 Task: Generate a list of prime numbers within a specified limit using a Python program.
Action: Mouse moved to (371, 114)
Screenshot: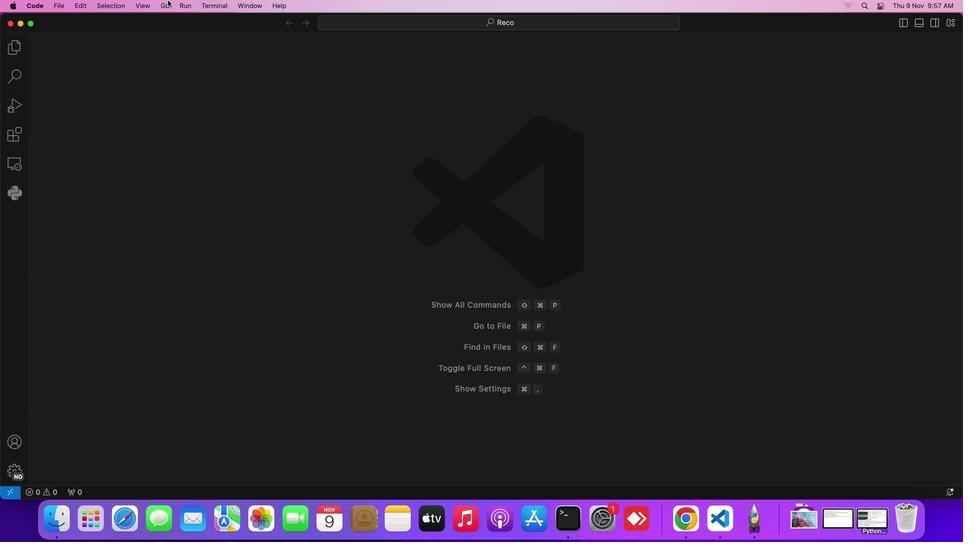 
Action: Mouse pressed left at (371, 114)
Screenshot: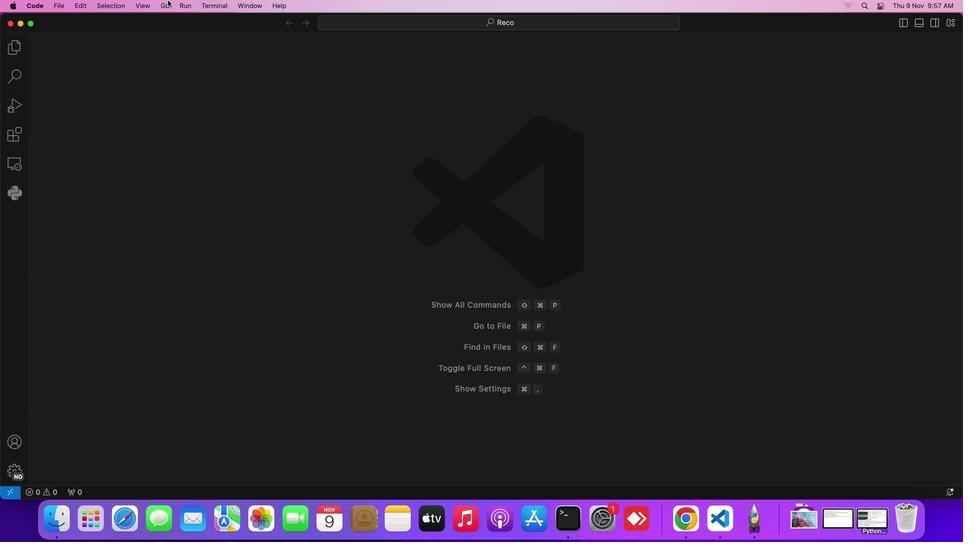 
Action: Mouse moved to (77, 26)
Screenshot: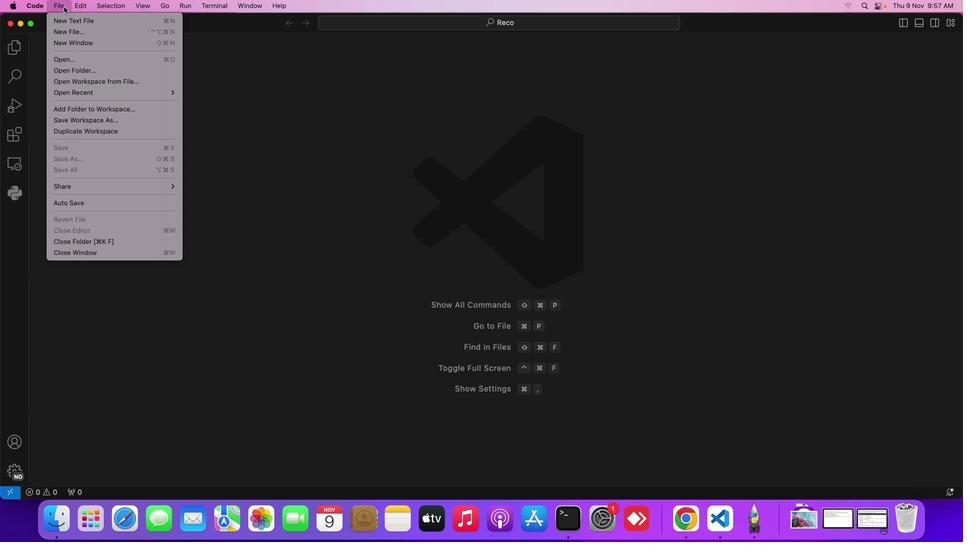 
Action: Mouse pressed left at (77, 26)
Screenshot: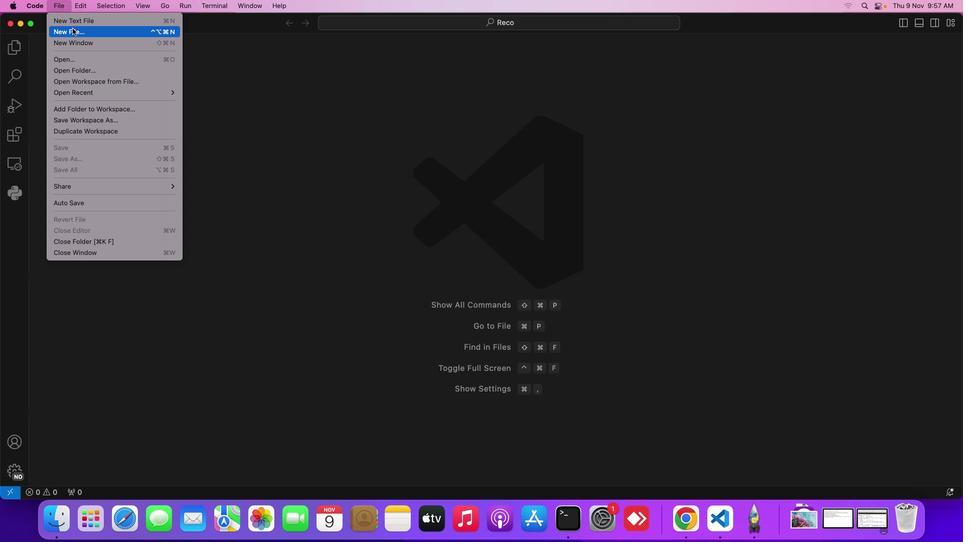 
Action: Mouse moved to (93, 43)
Screenshot: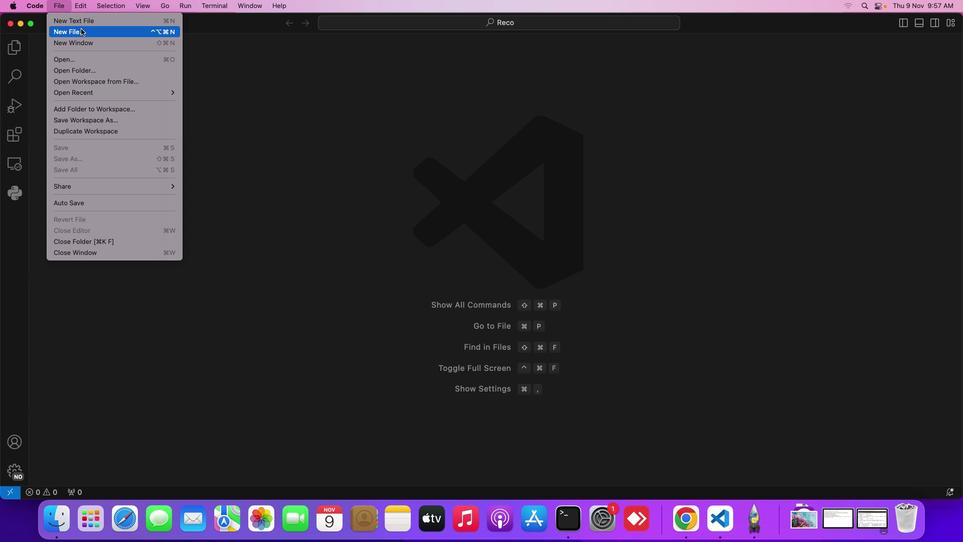 
Action: Mouse pressed left at (93, 43)
Screenshot: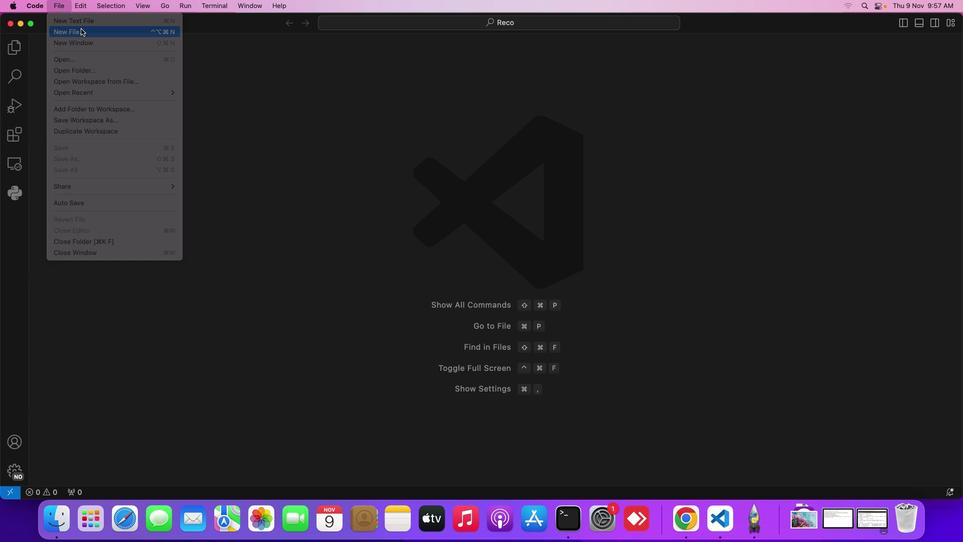 
Action: Mouse moved to (77, 28)
Screenshot: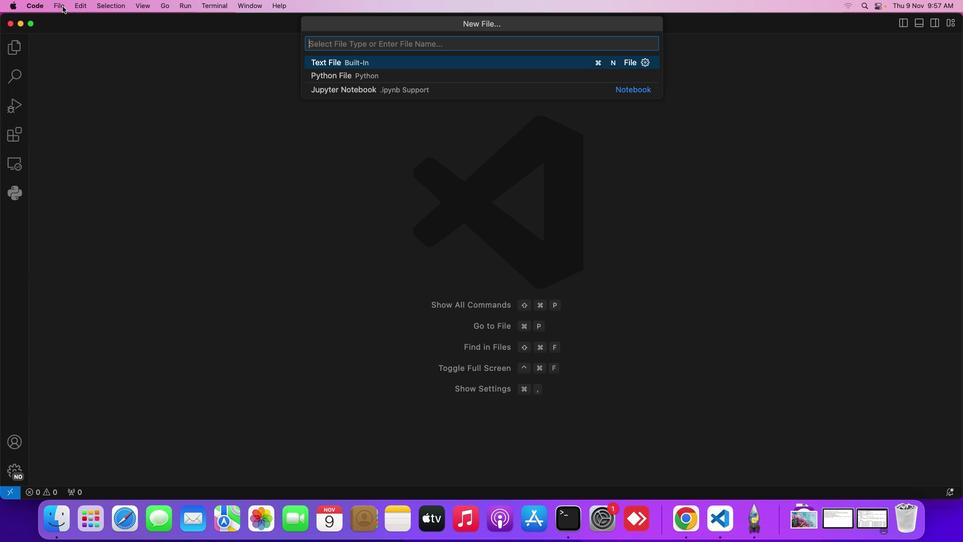 
Action: Mouse pressed left at (77, 28)
Screenshot: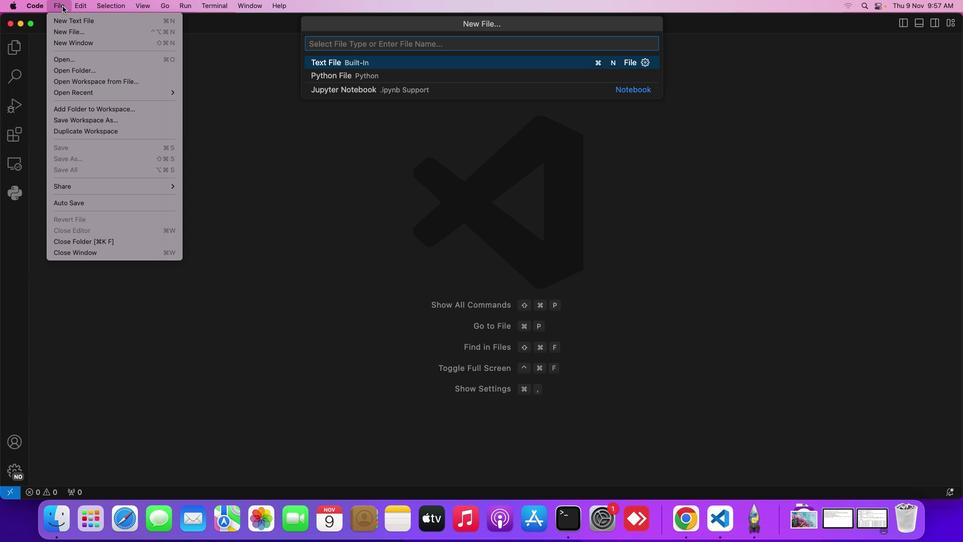 
Action: Mouse moved to (354, 75)
Screenshot: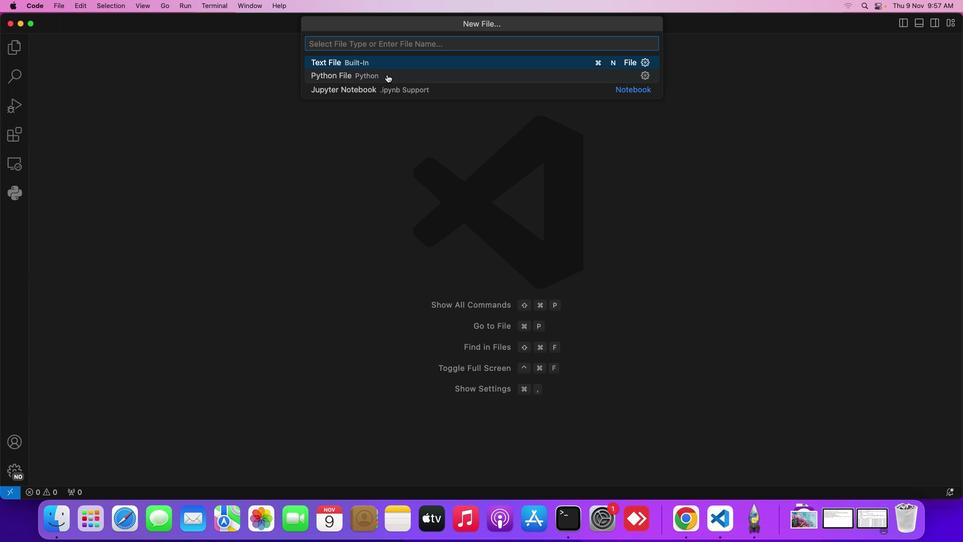 
Action: Mouse pressed left at (354, 75)
Screenshot: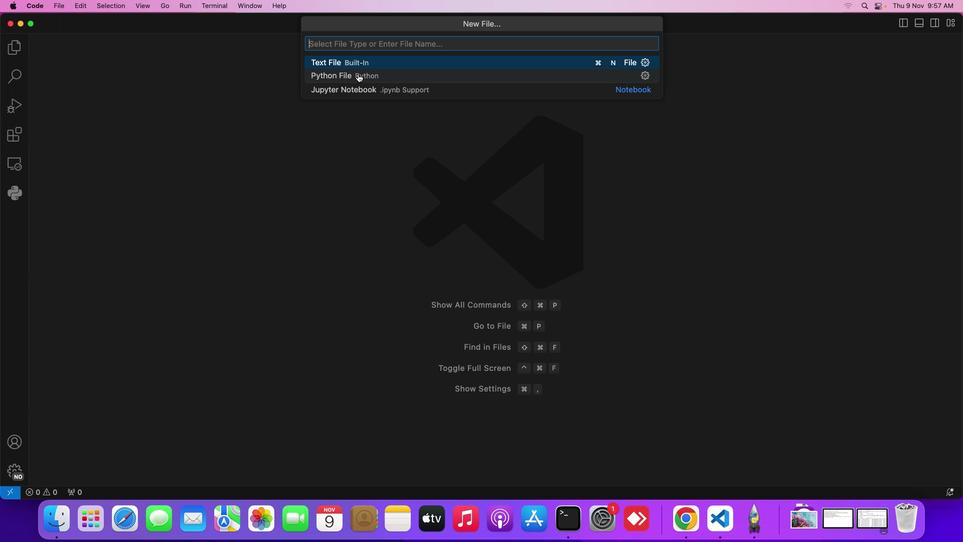 
Action: Mouse moved to (312, 75)
Screenshot: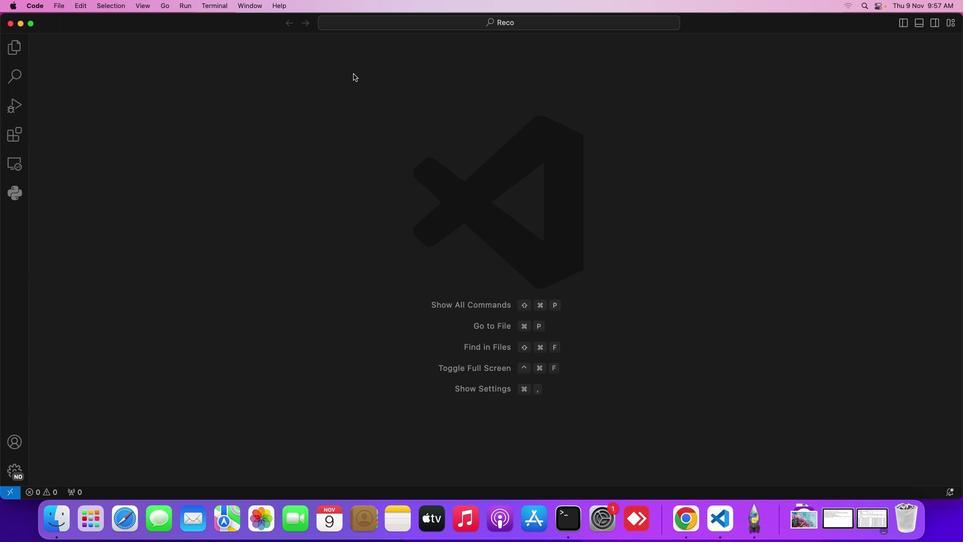 
Action: Mouse pressed left at (312, 75)
Screenshot: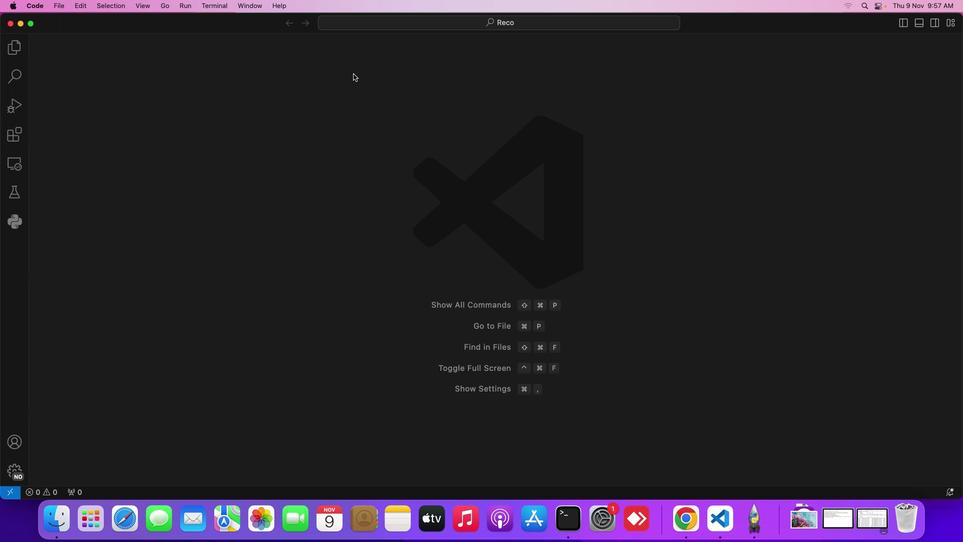 
Action: Mouse moved to (149, 116)
Screenshot: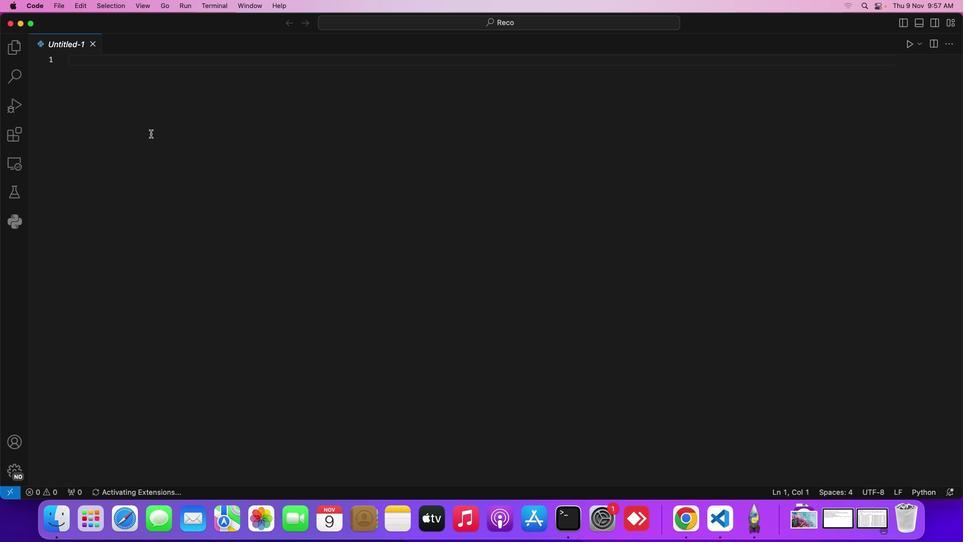 
Action: Key pressed Key.cmd's'Key.cmd
Screenshot: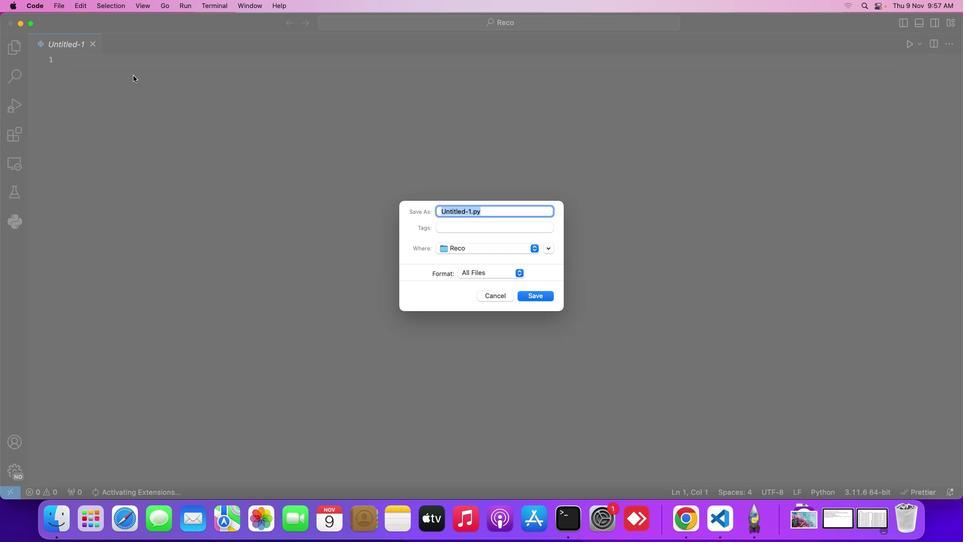 
Action: Mouse moved to (149, 116)
Screenshot: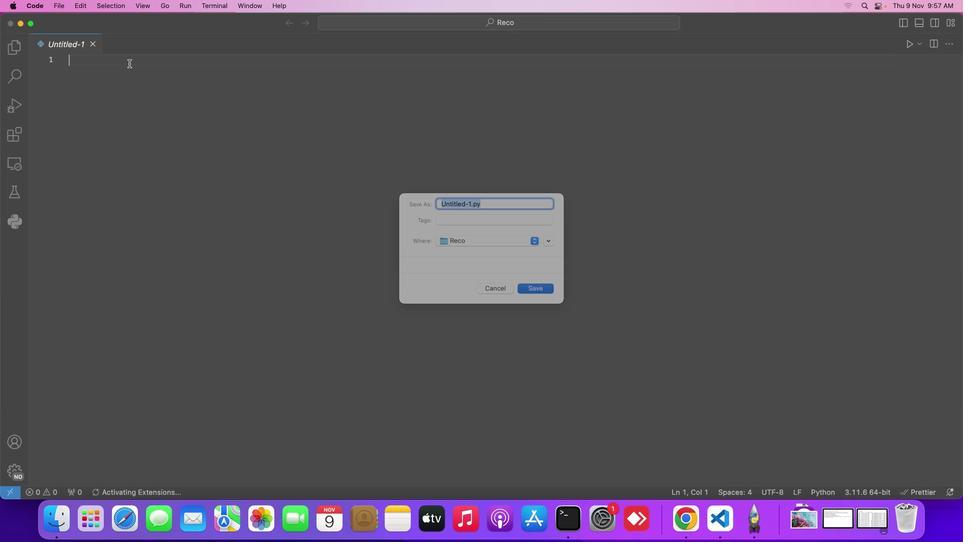 
Action: Key pressed 's'
Screenshot: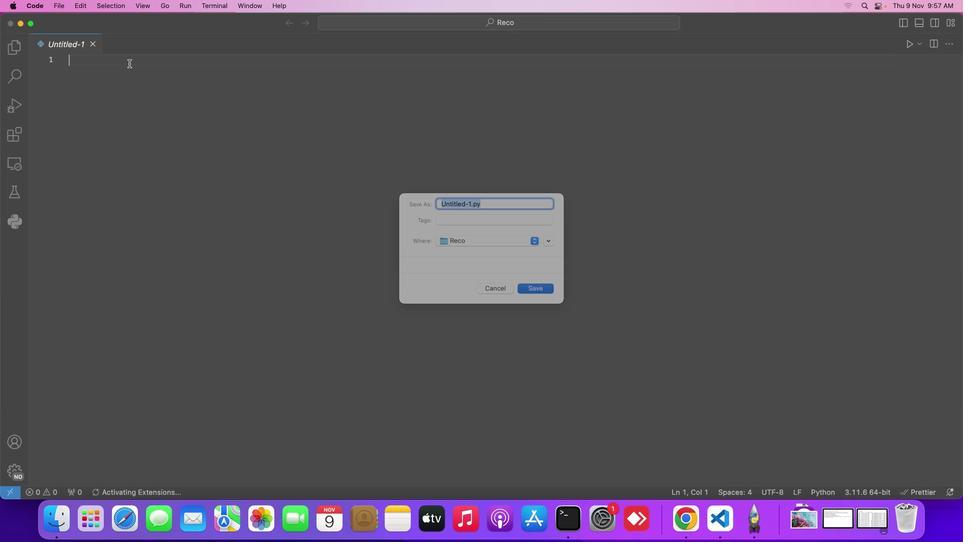 
Action: Mouse moved to (330, 133)
Screenshot: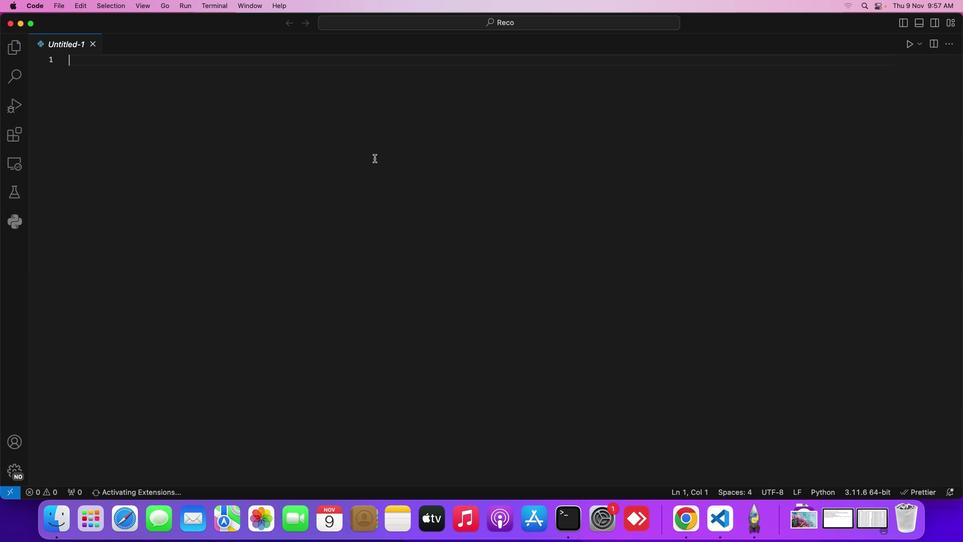 
Action: Key pressed Key.cmd
Screenshot: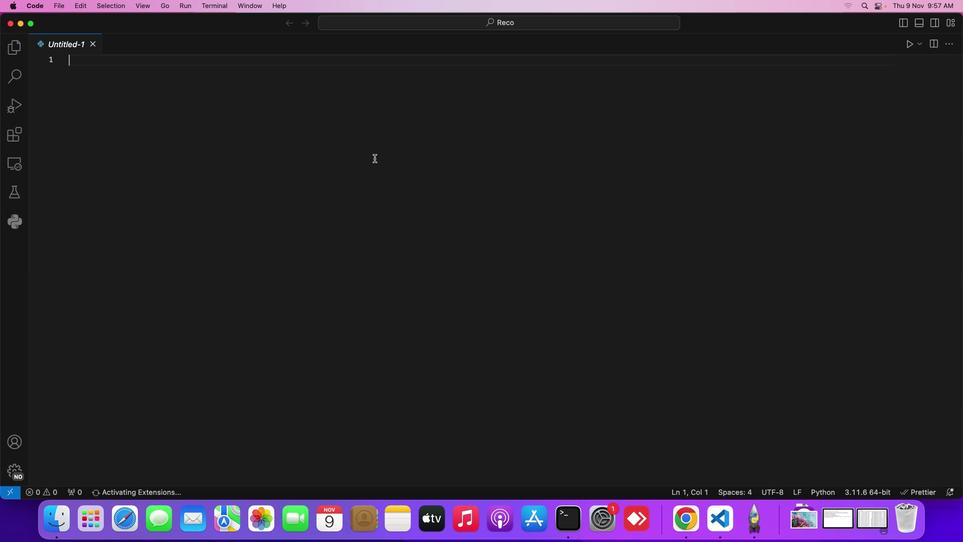 
Action: Mouse moved to (330, 133)
Screenshot: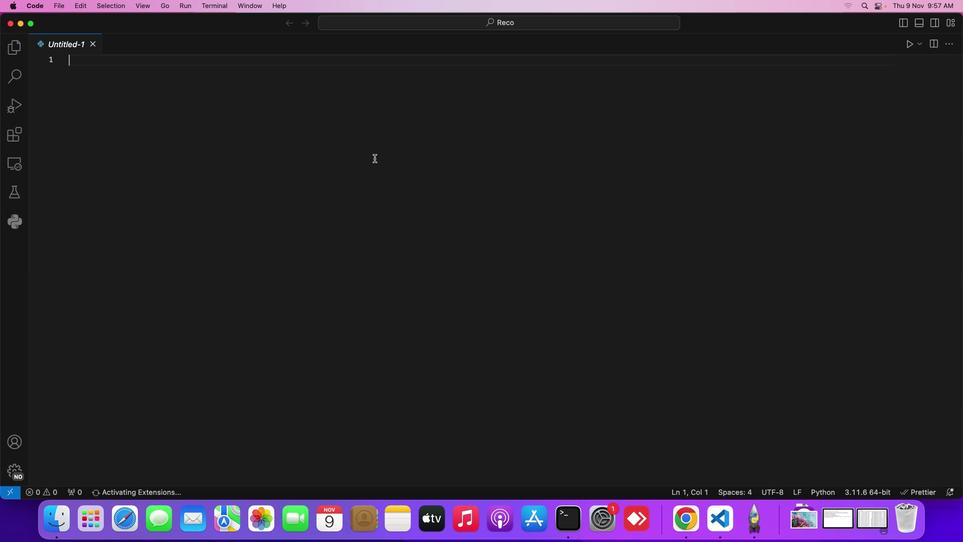 
Action: Key pressed 's'
Screenshot: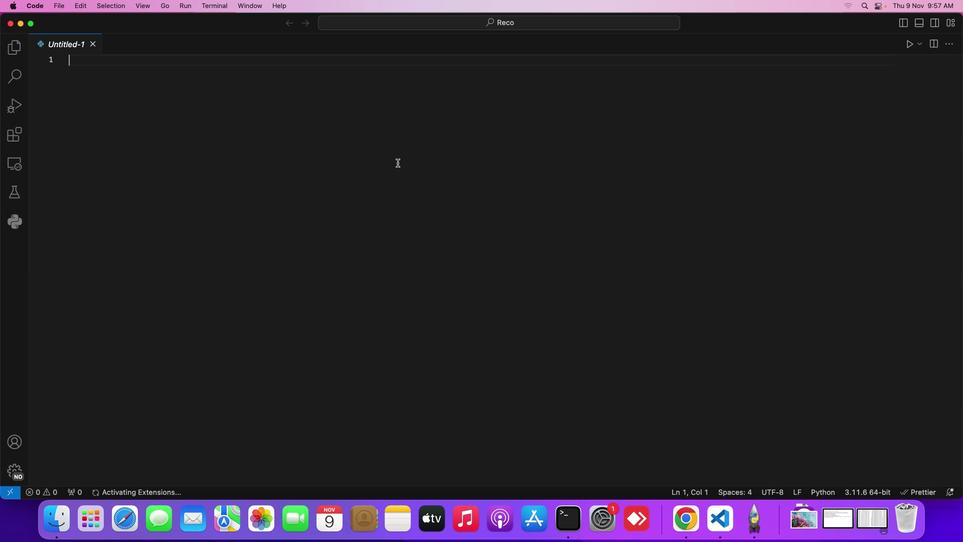 
Action: Mouse moved to (429, 168)
Screenshot: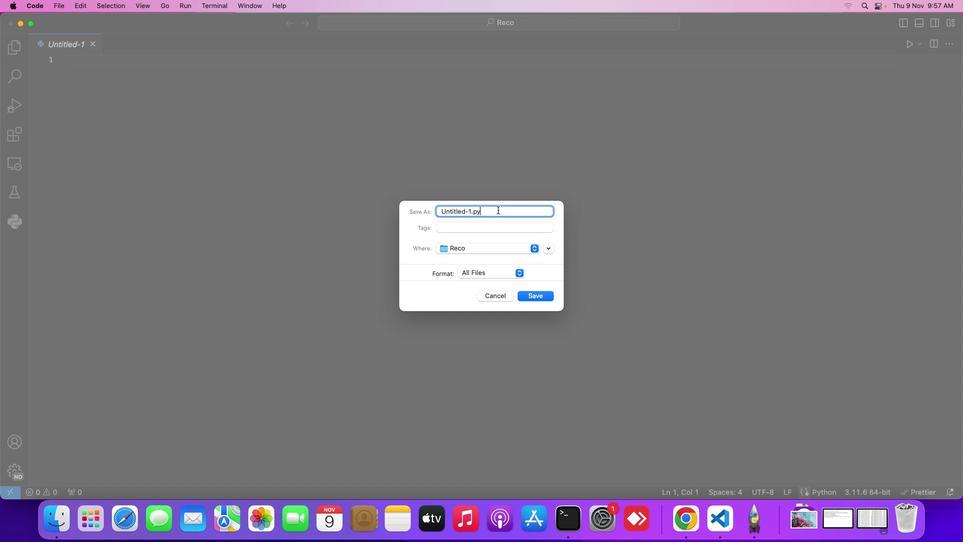 
Action: Mouse pressed left at (429, 168)
Screenshot: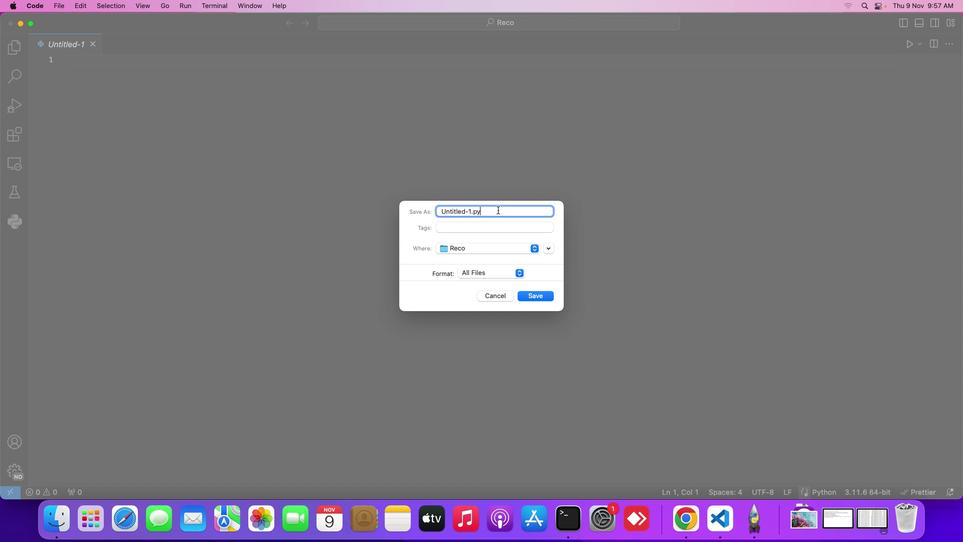 
Action: Mouse moved to (408, 177)
Screenshot: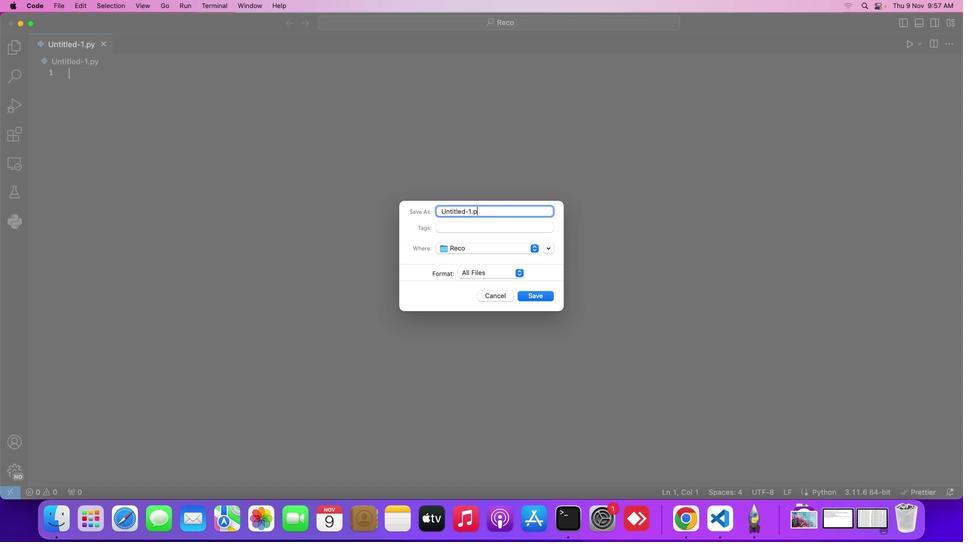 
Action: Key pressed Key.backspaceKey.backspaceKey.backspaceKey.backspaceKey.backspaceKey.backspaceKey.backspaceKey.backspaceKey.backspaceKey.backspaceKey.backspaceKey.backspaceKey.backspaceKey.backspaceKey.shift_r'D'Key.backspaceKey.shift_r'P''r''i''m''e'Key.shift_r'D''e''m''o''.''o'Key.backspace'p''y'Key.enter
Screenshot: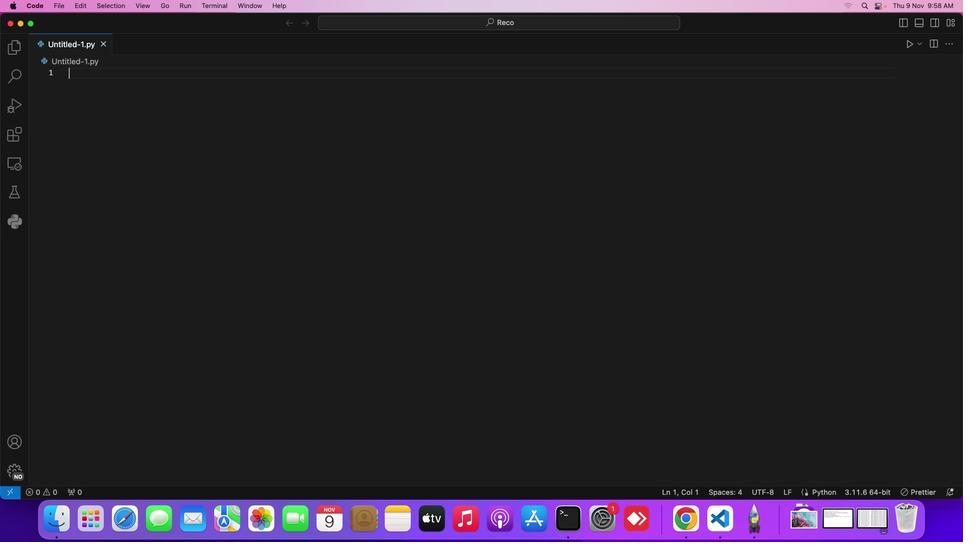 
Action: Mouse moved to (179, 89)
Screenshot: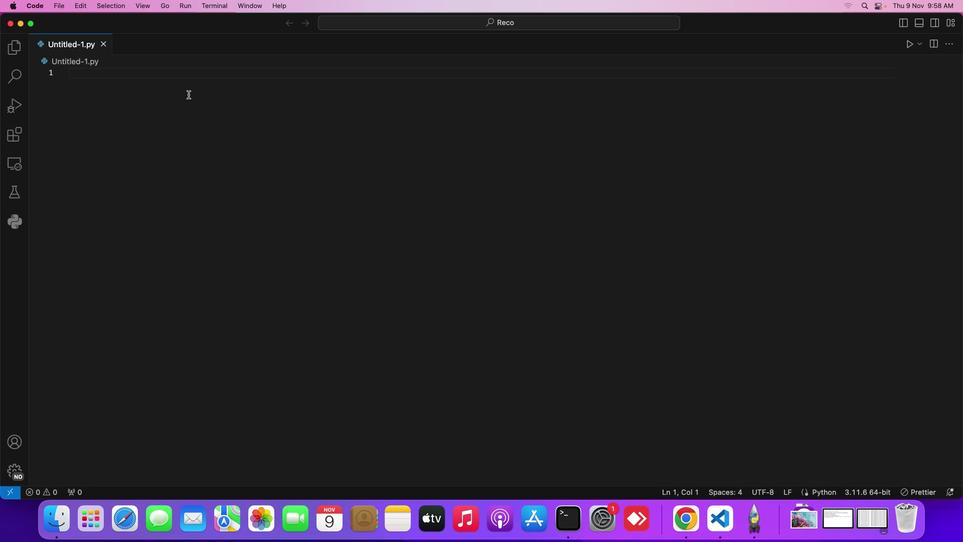 
Action: Mouse pressed left at (179, 89)
Screenshot: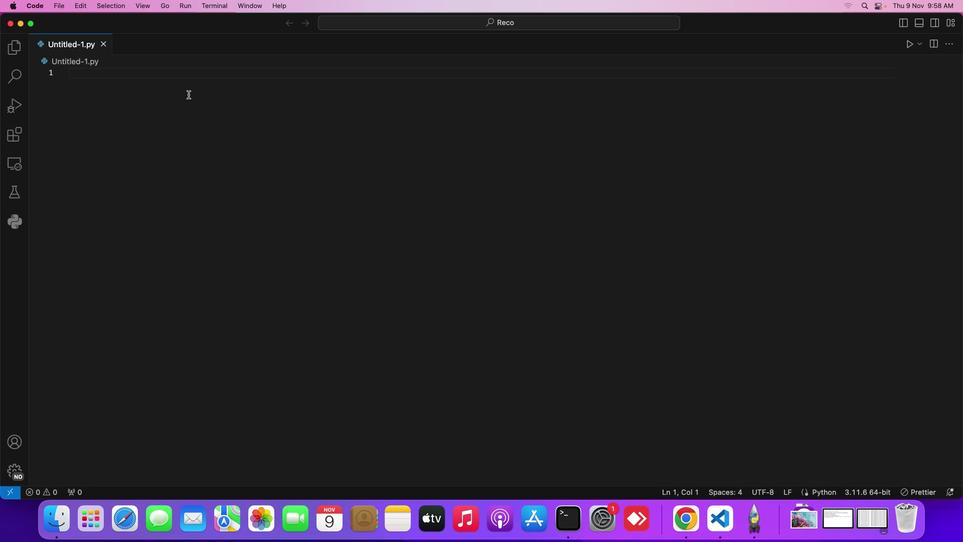 
Action: Mouse moved to (179, 89)
Screenshot: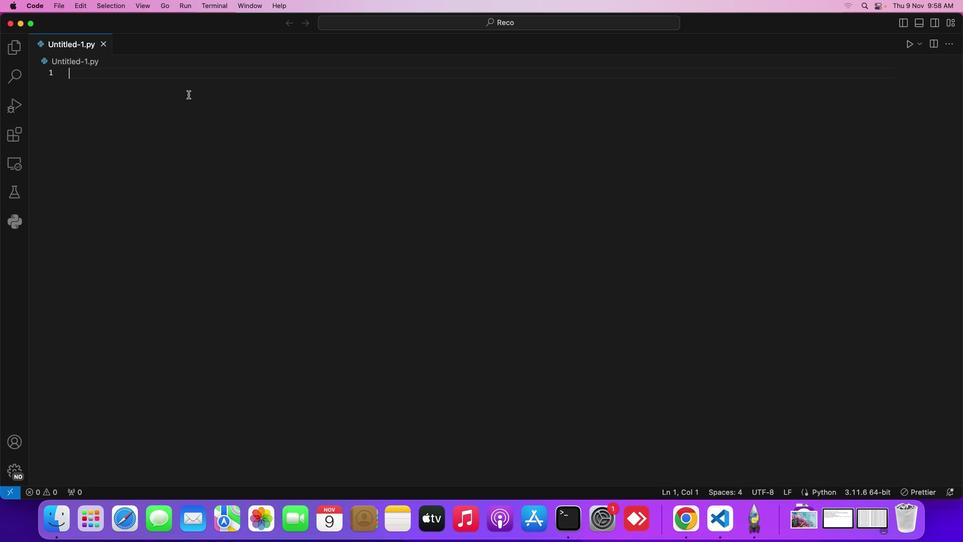 
Action: Key pressed '/''/'Key.space'f'Key.backspaceKey.backspaceKey.backspaceKey.backspaceKey.shift_r'#'Key.spaceKey.shift_r'F''u''n''c''t''i''o''n'Key.space't''o'Key.space'g''e''n''e''r''a''t''e'Key.space'p''r''i''m''e'Key.space'n''u''m''b''e''r''s'Key.space'u''p'Key.space't''o'Key.space'a'Key.space's''p''e''c''i''f''i''e''d'Key.space'l''i''m''i''t'Key.enterKey.enterKey.backspace'd''e''f'Key.space'g''e''n''e''r''a''t''e'Key.shift_r'_''p''r''i''m''e''s'Key.shift_r'(''l''i''m''t'Key.rightKey.shift_r':'Key.enter'p''r''i''m''e''s'Key.space'='Key.space'['Key.rightKey.spaceKey.backspaceKey.tabKey.tabKey.shift_r'#'Key.space'l'Key.backspaceKey.shift_r'I''n''i''o'Key.backspaceKey.backspace'i''t''i''a''l''i''x'Key.backspace'z''e'Key.space'a''n'Key.space'e''m''p''t''y'Key.space'l''i''s''t'Key.space't''o'Key.space's''t''o''r''e'Key.space'p''r''i''m''n''e'Key.backspaceKey.backspace'e'Key.space'n''u''m''b''e''r''s'Key.enter'f''o''r'Key.space'n''u''m'Key.space'i''n'Key.space'r''a''n'Key.enterKey.shift_r'(''2'','Key.space'l''i''m''i''t'Key.spaceKey.shift_r'+''1'Key.shift_r')'Key.rightKey.shift_r':'Key.spaceKey.spaceKey.shift_r'#'Key.space'd'Key.backspaceKey.backspaceKey.spaceKey.spaceKey.backspaceKey.backspaceKey.backspaceKey.backspaceKey.backspaceKey.backspaceKey.backspaceKey.backspaceKey.backspaceKey.backspaceKey.backspaceKey.backspaceKey.backspaceKey.backspaceKey.backspaceKey.backspaceKey.backspace','Key.space'l''i''m''i''t'Key.spaceKey.shift_r'+'Key.space'1'Key.spaceKey.backspaceKey.shift_r')'Key.shift_r':'Key.tabKey.tabKey.enterKey.backspaceKey.backspaceKey.backspaceKey.shift_r'#'Key.space'e'Key.backspaceKey.shift_r'I''t''e''r''a''t''o''r'Key.spaceKey.backspaceKey.backspaceKey.backspaceKey.backspaceKey.backspace'a''t''e'Key.space't''h''r''o''u''g''h'Key.space'n''u''m''b''e''r''s'Key.space's'Key.backspace's''t''a''r''t''i''n''g'Key.space'f''r''o''m'Key.space'2'Key.space'u''p'Key.space't''o'Key.space't''h''e'Key.space's''p''e''c''i''d'Key.backspace'f''i''e''d'Key.space'l''i''m''i''t'Key.enter'l'Key.backspace'i''s'Key.shift_r'_''p''r''i''m''e'Key.space'='Key.spaceKey.shift_r'T''r''u''e'Key.spaceKey.tabKey.shift_r'#'Key.space'd'Key.backspaceKey.backspaceKey.spaceKey.backspace'd'Key.backspaceKey.shift_r'A''s''s''u''m''e'Key.space't''h''e'Key.space'c''u''r''r''e''n''t'Key.space'n''u''m''b''e''r''s'Key.spaceKey.backspaceKey.backspaceKey.space'i''n'Key.space'p''r''i''m''e'Key.space'i''n''i''t''i''a''l''l''y'Key.enter'f''o''r'Key.space'i'Key.space'i''n'Key.space'r''a''n''g''e'Key.shift_r'(''2'','Key.space'i''n''i''t'Key.shift_r'(''n''u'Key.backspaceKey.backspaceKey.backspaceKey.backspaceKey.backspace't'Key.shift_r'(''n''u''m'Key.shift_r'*''*'','Key.backspace'0''.''5'Key.rightKey.spaceKey.shift_r'+'Key.space'1'Key.rightKey.shift_r':'Key.tabKey.shift_r'#'Key.space'f'Key.backspaceKey.shift_r'C''h''e''c''k'Key.spaceKey.space'f''o''r'Key.space'f''a''c''i''t'Key.backspaceKey.backspaceKey.backspaceKey.backspaceKey.backspace'f''a''c''t''o''r''s'Key.space'u''p'Key.space't''o'Key.space't''h''e'Key.space's''q''u''a''r''e''s'Key.space'r''o''o''t'Key.space't''h''e'Key.space'c''u''r''r''e''n''t'Key.space'n''u''m''b''e''r'Key.enter'i''f'Key.space'n''u''m'Key.space'r'Key.backspaceKey.shift_r'%'Key.space'i'Key.space'=''='Key.space'0'';'Key.backspaceKey.shift_r':'Key.tabKey.shift_r'#'Key.spaceKey.shift_r'I''f'Key.space't''h''e'Key.space'c''u''r''r''e''n''t'Key.space'n''u''m''b''e''r'Key.space'i'Key.backspace'h''a''s'Key.space'a'Key.space'f''a''c''t''o''r'Key.space'o''t''h''e''r'Key.space't''h''e'Key.backspace'a''n'Key.space'1'Key.space'a''n''d'Key.space'i''t''s''e''l''f'Key.enter'f'Key.backspace'i''s'Key.shift_r'_'Key.enterKey.upKey.upKey.upKey.upKey.upKey.upKey.left'i'Key.downKey.downKey.downKey.downKey.downKey.downKey.spaceKey.backspaceKey.space'='Key.spaceKey.shift_r'F''a'Key.enterKey.spaceKey.backspaceKey.shift_r'#''3'Key.backspaceKey.backspaceKey.tabKey.shift_r'#'Key.space'i''f'Key.backspaceKey.backspaceKey.shift_r'M''a''r''k'Key.space't''h''e'Key.space'c''u''r''r''e''n''t'Key.space'n''u''m''b''e''r'Key.space'i'Key.backspace'a''s'Key.space'n''o''t'Key.space'p''r''o'Key.backspaceKey.backspace'r''i''m''e'Key.enter'b''r''e''a''k'Key.tabKey.tabKey.shift_r'#'Key.spaceKey.shift_r'E''c''i'Key.backspaceKey.backspace'x''i''t'Key.space't''h''e'Key.space'i''n''n''e''r'Key.space'l''o''o''p'Key.space's''i''n''c''e'Key.space'n''o'Key.space'n''e''e''d'Key.space't''o'Key.space'c''h''e''c''k'Key.space'f''u''r''t''h''e''r'Key.enter'o''f'Key.backspaceKey.backspaceKey.backspace'i''f'Key.space'i''s'Key.shift_r'_''p''r''i''m''e'Key.shift_r':'Key.spaceKey.backspaceKey.tabKey.shift_r'#'Key.space'f'Key.backspaceKey.backspaceKey.backspaceKey.shift_r'#'Key.space'i''f'Key.space't''h''e'Key.space't'Key.backspace'c''u''r''r''e''n''t'Key.space'n''u''m''b''e''r'Key.space's'Key.backspace'i''s'Key.space's''t''i''l''l'Key.space'm''a''r''k''e''d'Key.space'a''s'Key.space'p''r''i''m''e'Key.space'a''g''t'Key.backspaceKey.backspace'f''t''e''r'Key.space't''h''e'Key.space'i''n''n''e''r'Key.space'l''o''o''p'Key.enter'i'Key.backspace'p''r''i''m''e''s''.''a''p'Key.enterKey.spaceKey.shift_r'#'Key.spaceKey.backspaceKey.backspaceKey.backspaceKey.shift_r'(''n''u''m'Key.rightKey.tabKey.tabKey.shift_r'#'Key.spaceKey.shift_r'A''d''d'Key.space'i''t'Key.space't''o'Key.space't''h''e'Key.space'l''i''s''t'Key.space'o''f'Key.space'p''r''o''m'Key.backspaceKey.backspace'i''m''e'Key.space'n''u''m''b''e''r''s'Key.enterKey.backspaceKey.backspace'r''e''t''u''r''n'Key.space'p''r''i''m''e''s'Key.tabKey.tabKey.shift_r'#'Key.spaceKey.shift_r'R''e''t''u''r''n'Key.space't''h''e'Key.space'l''i''s''t'Key.space'o''f'Key.space'p''r''i''m''e'Key.space'n''u''m''b''e''r''s'Key.enterKey.enterKey.shift_r'#'Key.space'f'Key.backspaceKey.shift_r'S''p''e''c''i''f''y'Key.space't''h''e'Key.space'l''i''m''i''t'Key.space'b''y'Key.space't''a''l'Key.backspace'k''i''n''g'Key.space'u''s''e''r'Key.space'i''n''p''u''t'Key.enter'l''i''m''t'Key.backspace'i''t'Key.space'='Key.space'i''n''i''t'Key.backspaceKey.backspace't'Key.spaceKey.backspaceKey.shift_r'(''i''n''p''u''t'Key.shift_r'('Key.shift_r'"'Key.shift_r'E''n''t''e''r'Key.space't''h''e'Key.space'l''i''m''i''t'Key.space'f''o''r'Key.space'p''r''i''m''e'Key.space'n''u''m''b''e''r''s'Key.rightKey.rightKey.leftKey.leftKey.shift_r':'Key.spaceKey.rightKey.rightKey.rightKey.enterKey.enterKey.shift_r'#'Key.spaceKey.shift_r'G''e''n''e''r''a''l'Key.backspace't''e'Key.space'a''n''d'Key.space'p''r''i''n''t'Key.space'p''r''i''m''e'Key.space'n''u''m''b''e''r''s'Key.space'u''s''i''n''g'Key.space't''h''e'Key.space'd''e''f''i''n''e''d'Key.space'f''u''n''c''t''i''o''n'Key.enter'p''r''i''m''e'Key.shift_r'_''n''u''m''b''e''r''s'Key.spaceKey.backspace'='Key.backspaceKey.space'='Key.space'g''e''n'Key.enterKey.shift_r'(''l''i''m''i''t'Key.rightKey.enter'p''r''i''n''t'Key.spaceKey.backspaceKey.shift_r'(''f'Key.shift_r'"'Key.shift_r'P''r''i''n''t'Key.backspaceKey.backspaceKey.backspaceKey.backspace'r''i''m''e'Key.space'n''u''m''b''e''r''s'Key.space'w''i''t''h''i''n'Key.spaceKey.shift_r'{''l''i''m''i''t'Key.shift_rKey.rightKey.shift_r':'Key.spaceKey.shift_r'{''p''r''i''m''e'Key.shift_rKey.enterKey.rightKey.rightKey.rightKey.rightKey.upKey.upKey.upKey.upKey.upKey.cmd's'
Screenshot: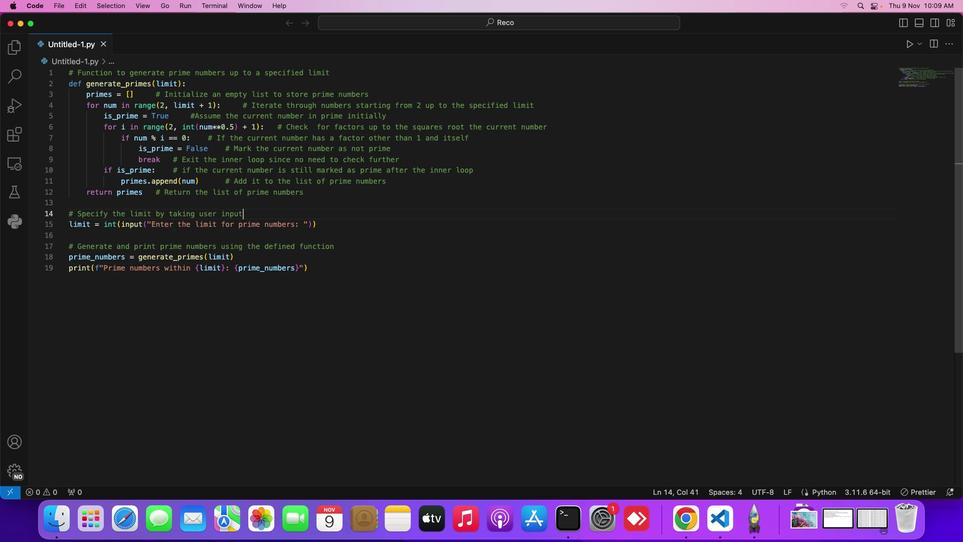 
Action: Mouse moved to (197, 26)
Screenshot: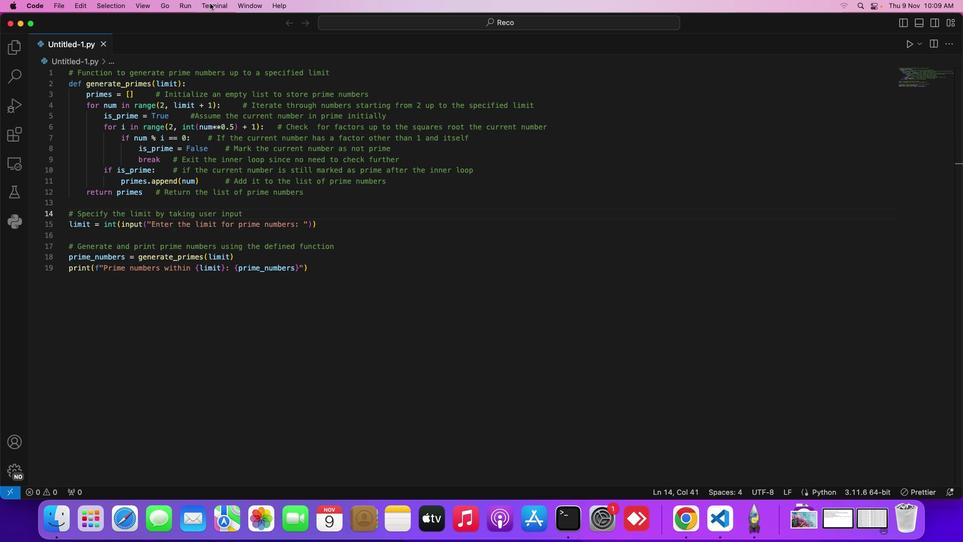 
Action: Mouse pressed left at (197, 26)
Screenshot: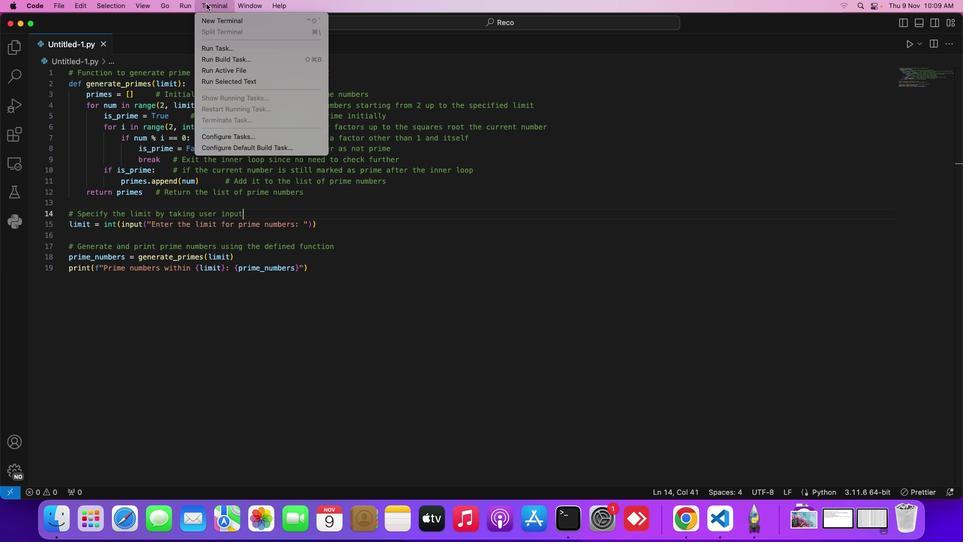 
Action: Mouse moved to (196, 46)
Screenshot: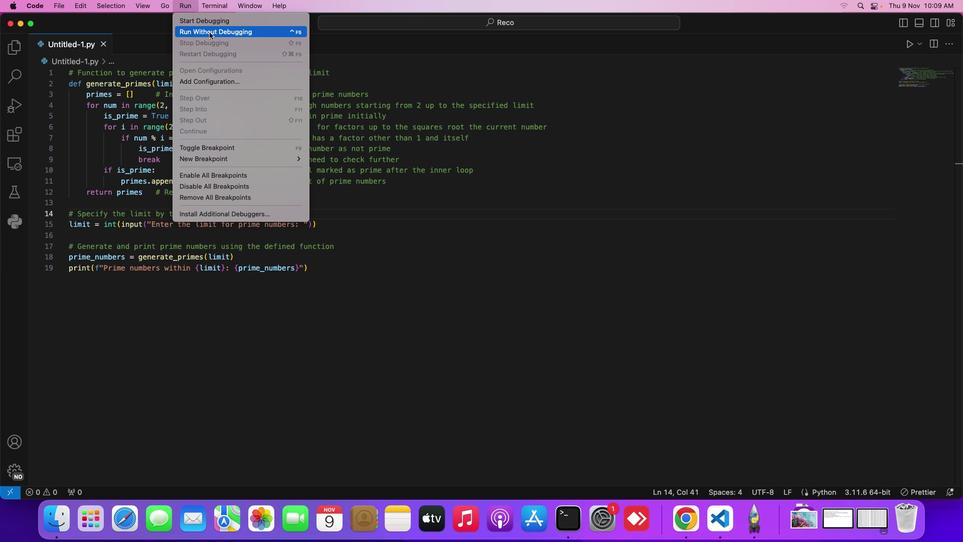 
Action: Mouse pressed left at (196, 46)
Screenshot: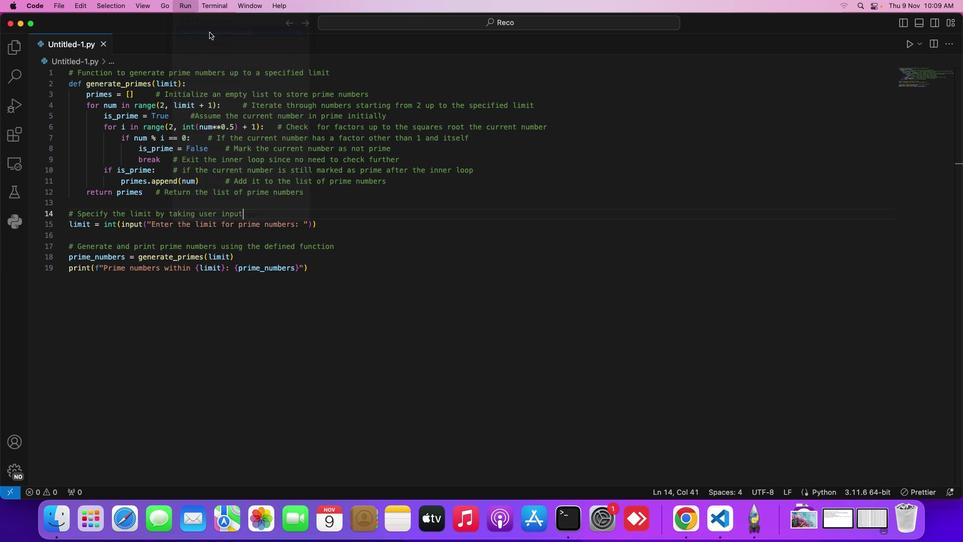 
Action: Mouse moved to (177, 296)
Screenshot: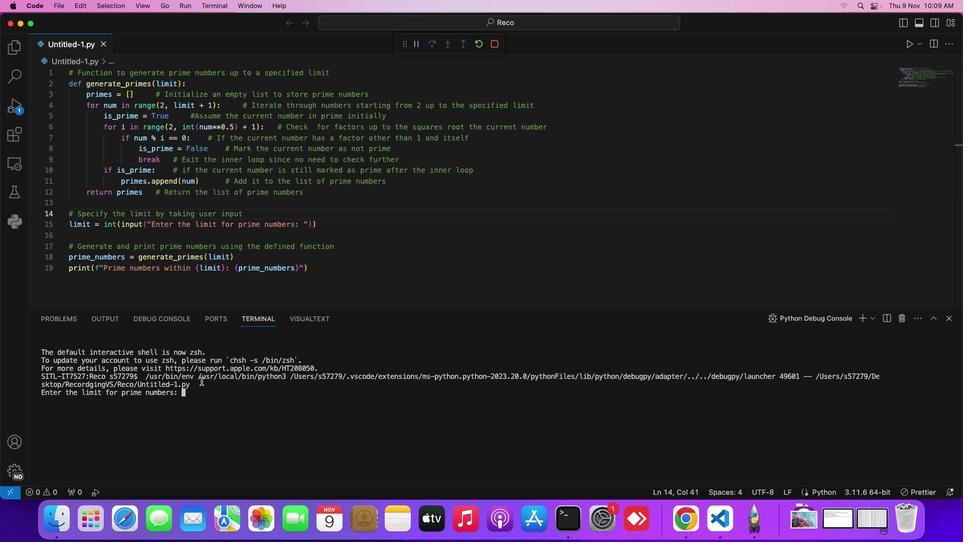 
Action: Mouse pressed left at (177, 296)
Screenshot: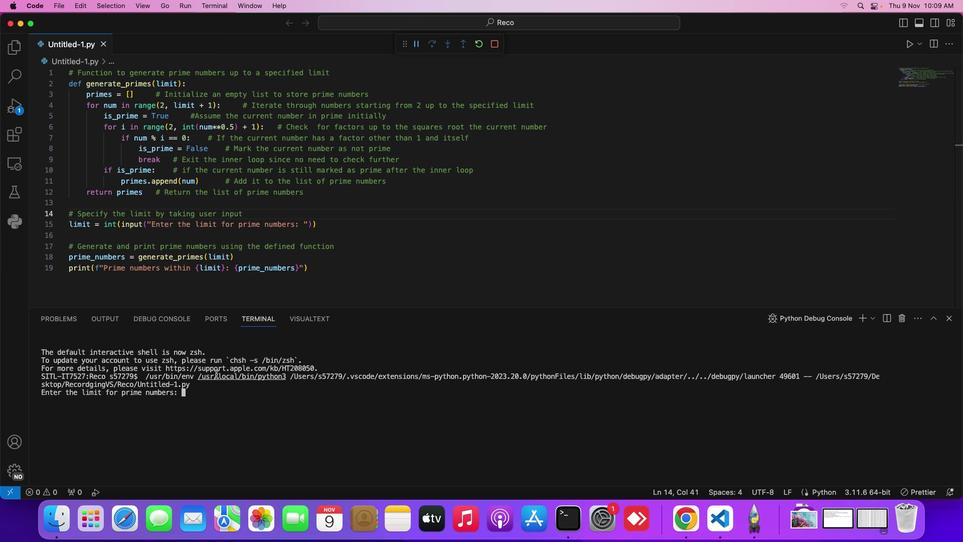 
Action: Mouse moved to (220, 272)
Screenshot: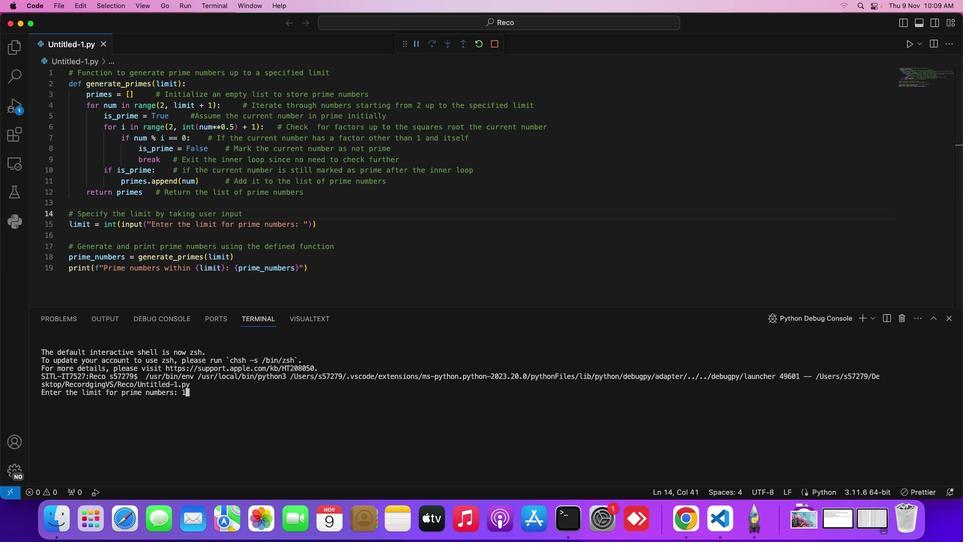 
Action: Key pressed '1''2'
Screenshot: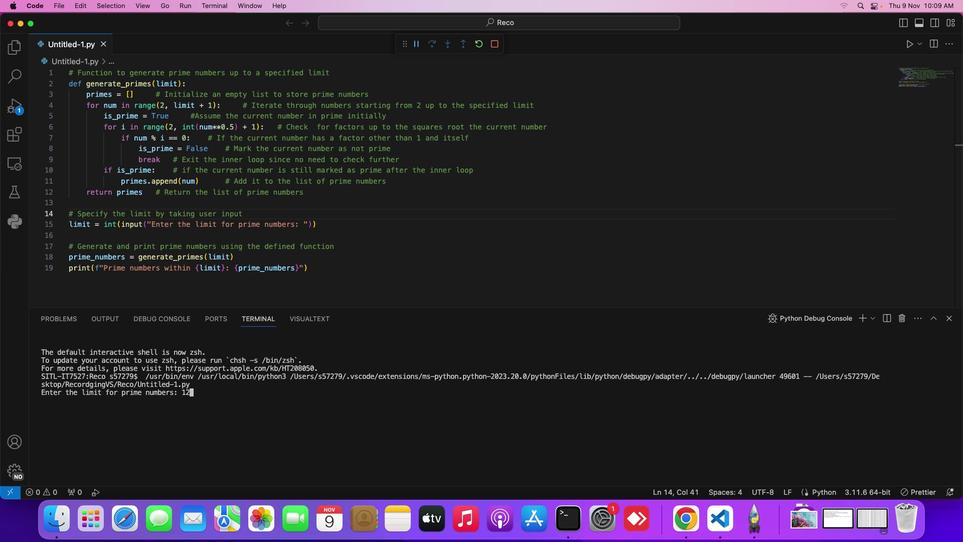 
Action: Mouse moved to (219, 274)
Screenshot: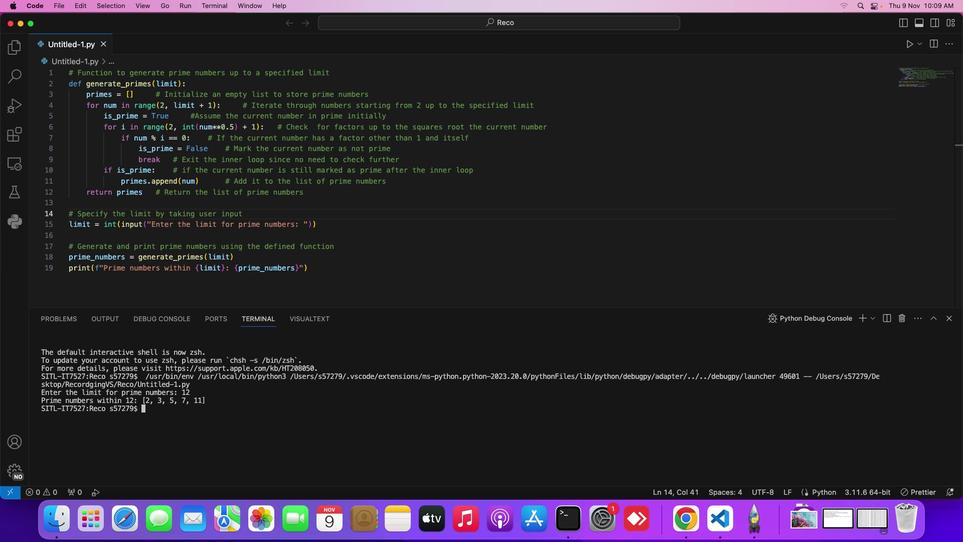 
Action: Key pressed Key.enter
Screenshot: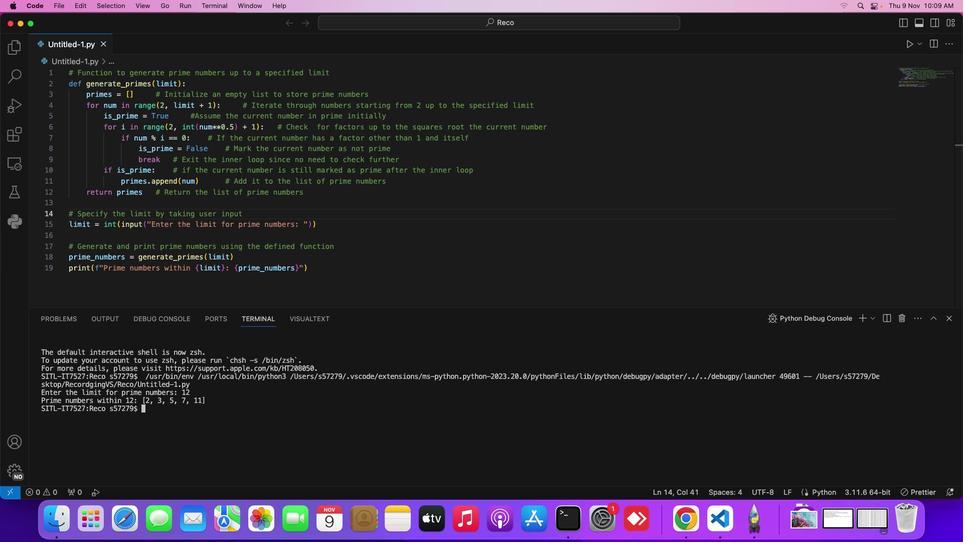 
Action: Mouse moved to (218, 274)
Screenshot: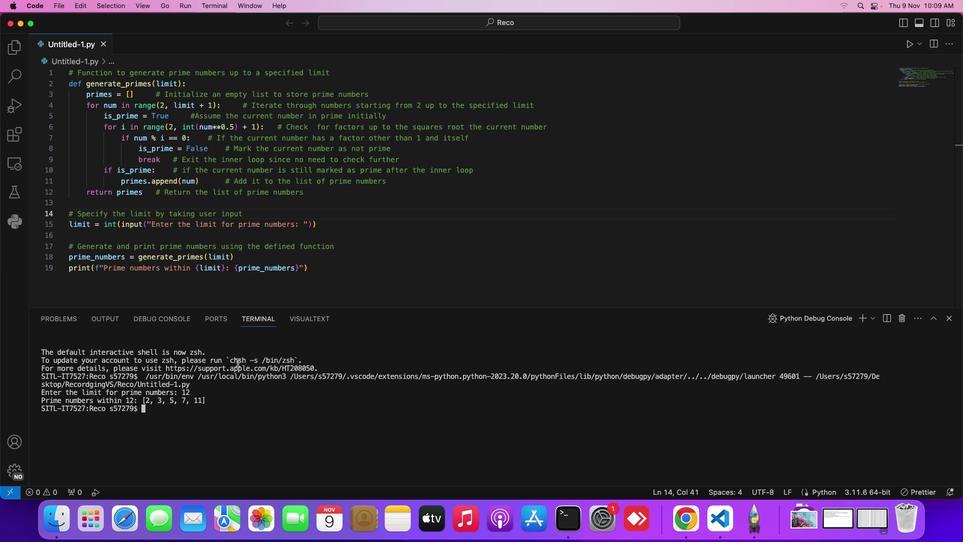 
